 Task: Add Buddha Teas Organic Milk Thistle Tea to the cart.
Action: Mouse pressed left at (26, 93)
Screenshot: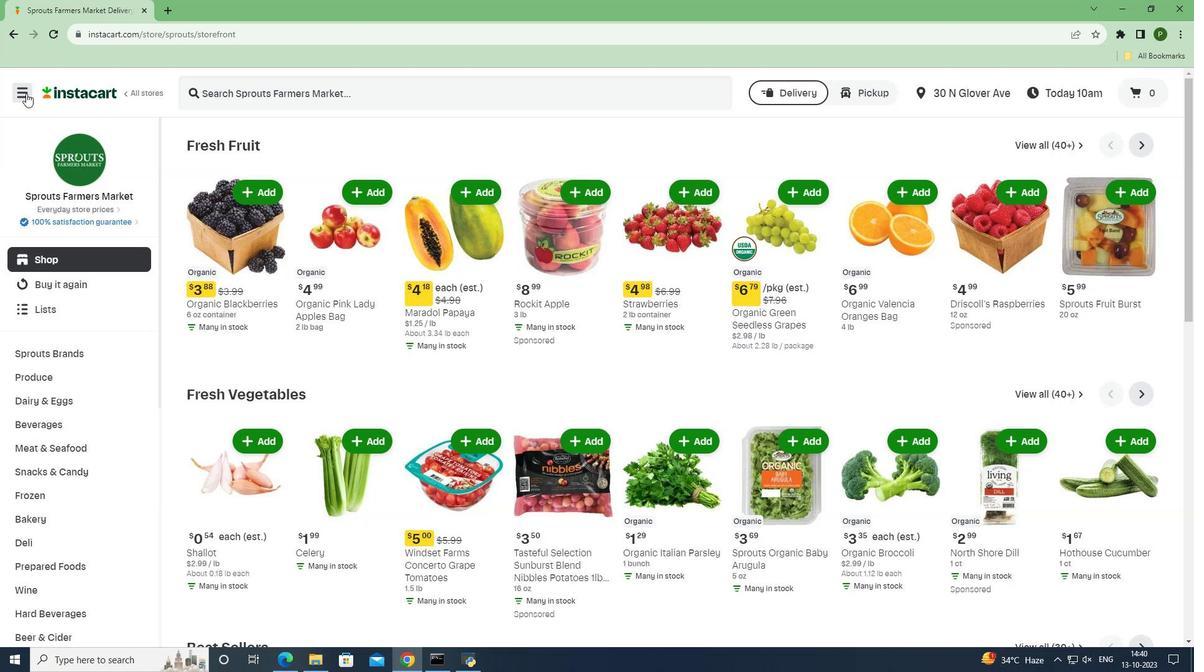 
Action: Mouse moved to (57, 331)
Screenshot: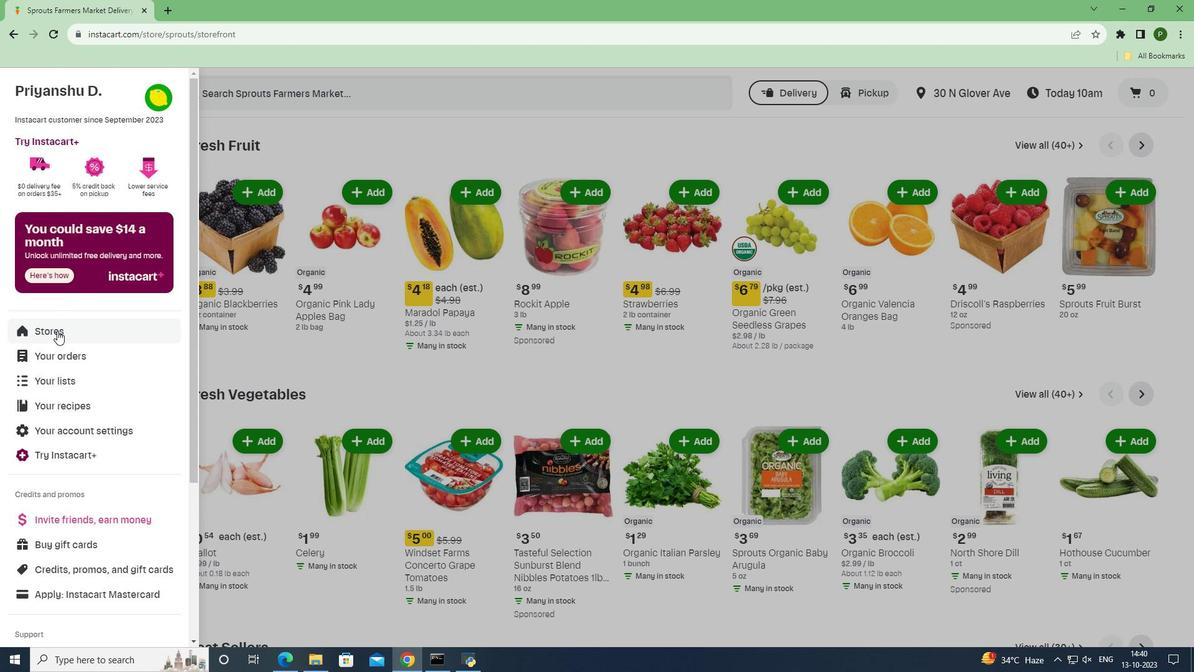 
Action: Mouse pressed left at (57, 331)
Screenshot: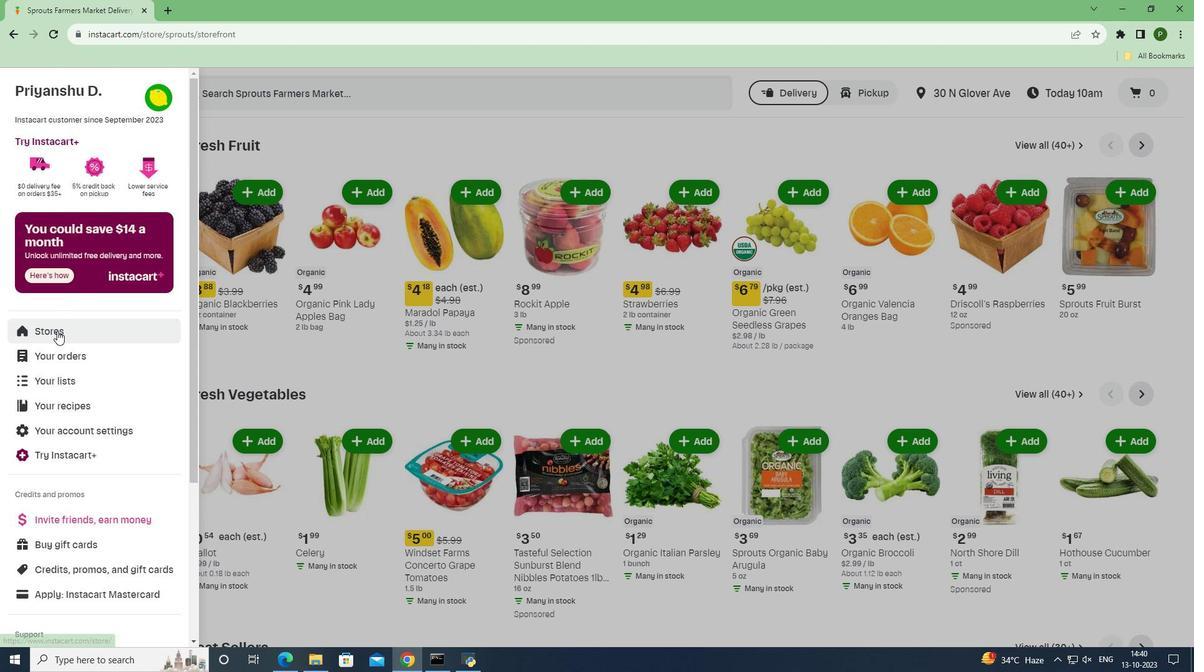 
Action: Mouse moved to (284, 144)
Screenshot: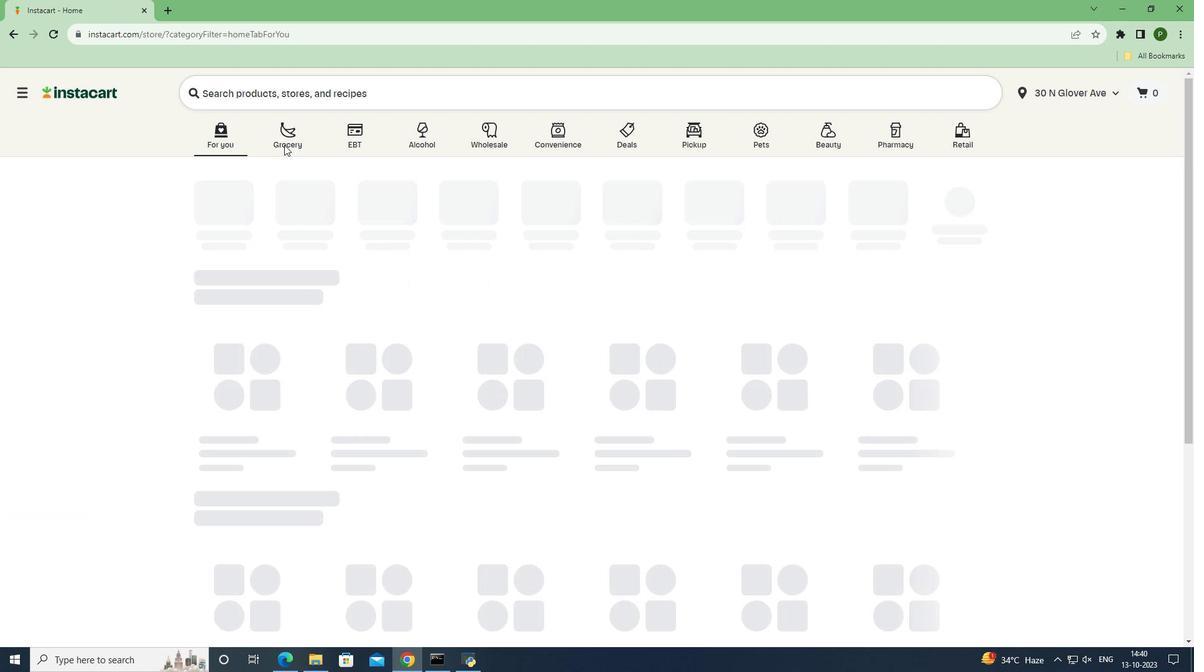 
Action: Mouse pressed left at (284, 144)
Screenshot: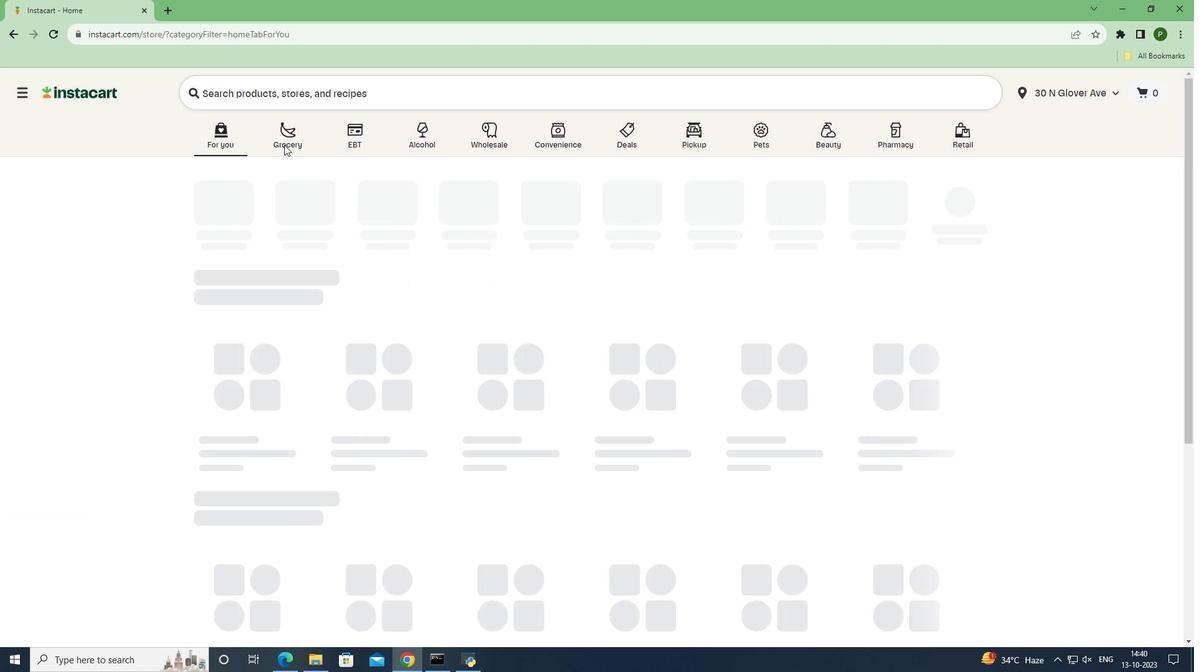 
Action: Mouse moved to (756, 278)
Screenshot: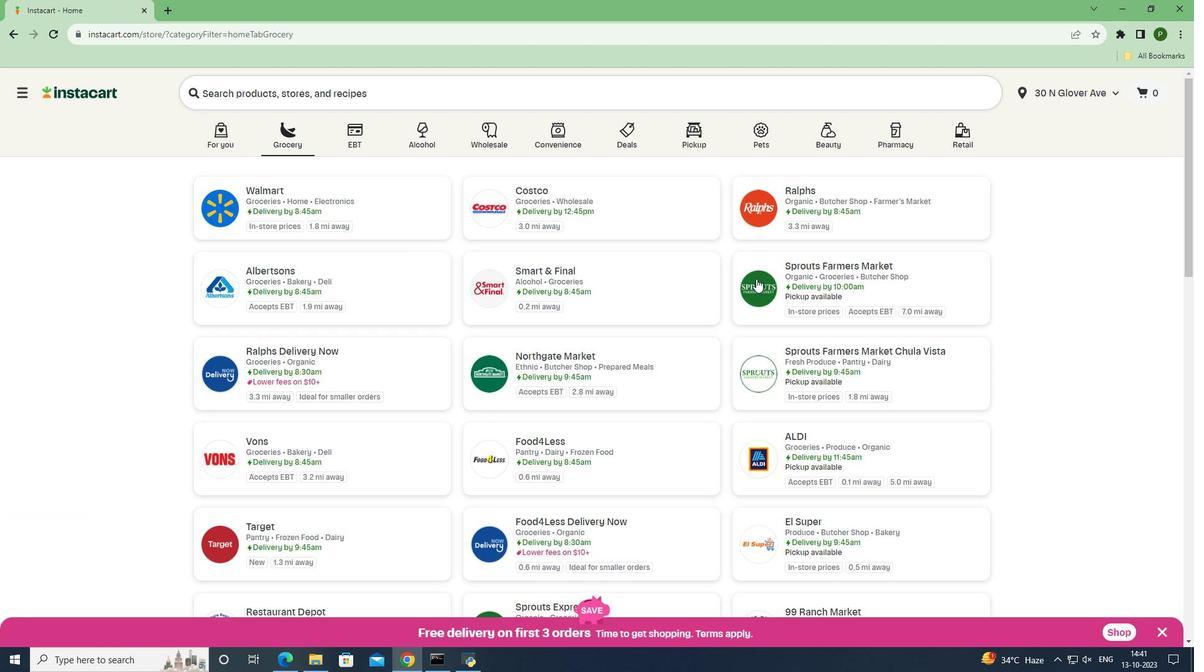 
Action: Mouse pressed left at (756, 278)
Screenshot: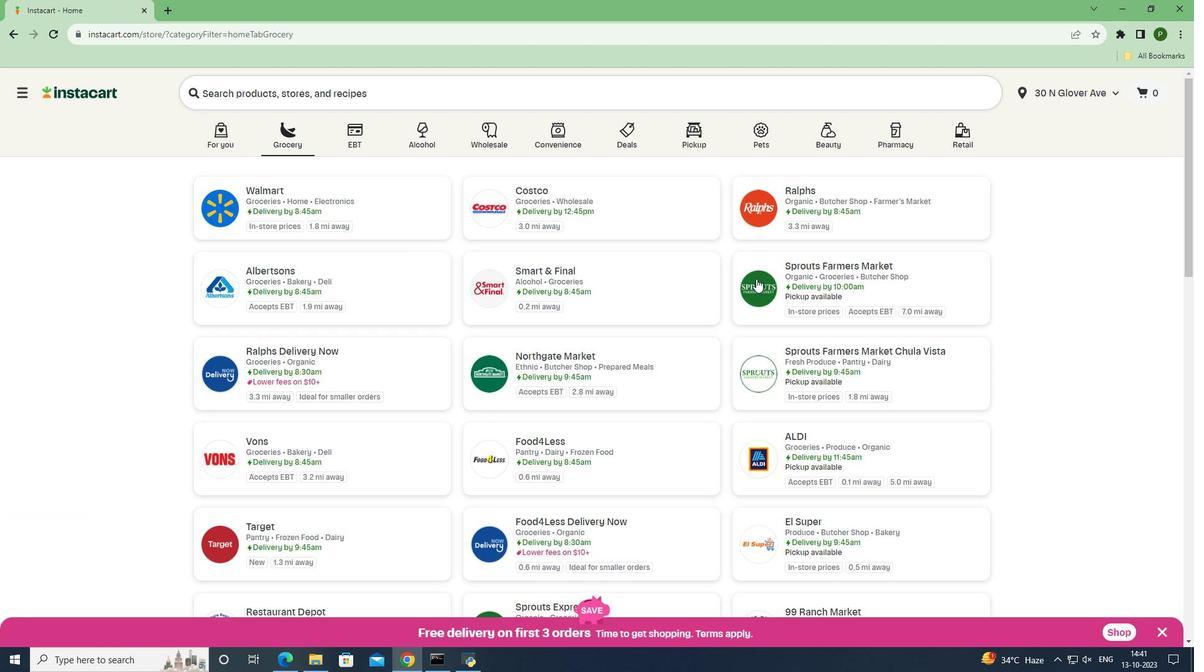 
Action: Mouse moved to (75, 427)
Screenshot: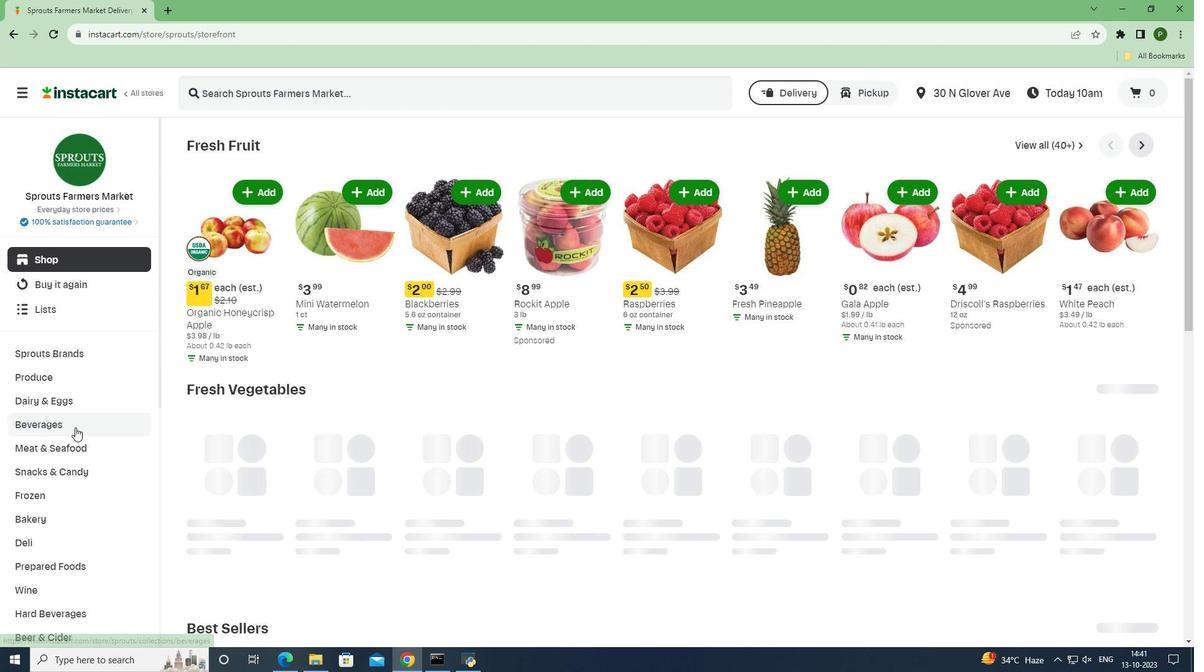 
Action: Mouse pressed left at (75, 427)
Screenshot: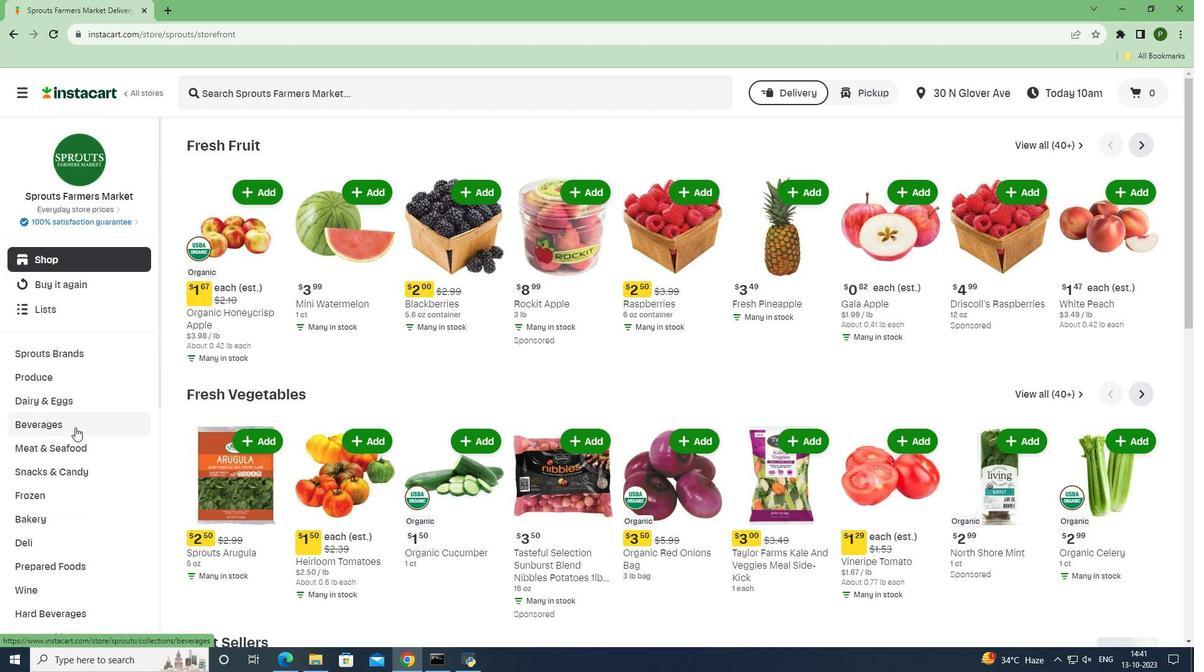 
Action: Mouse moved to (1089, 174)
Screenshot: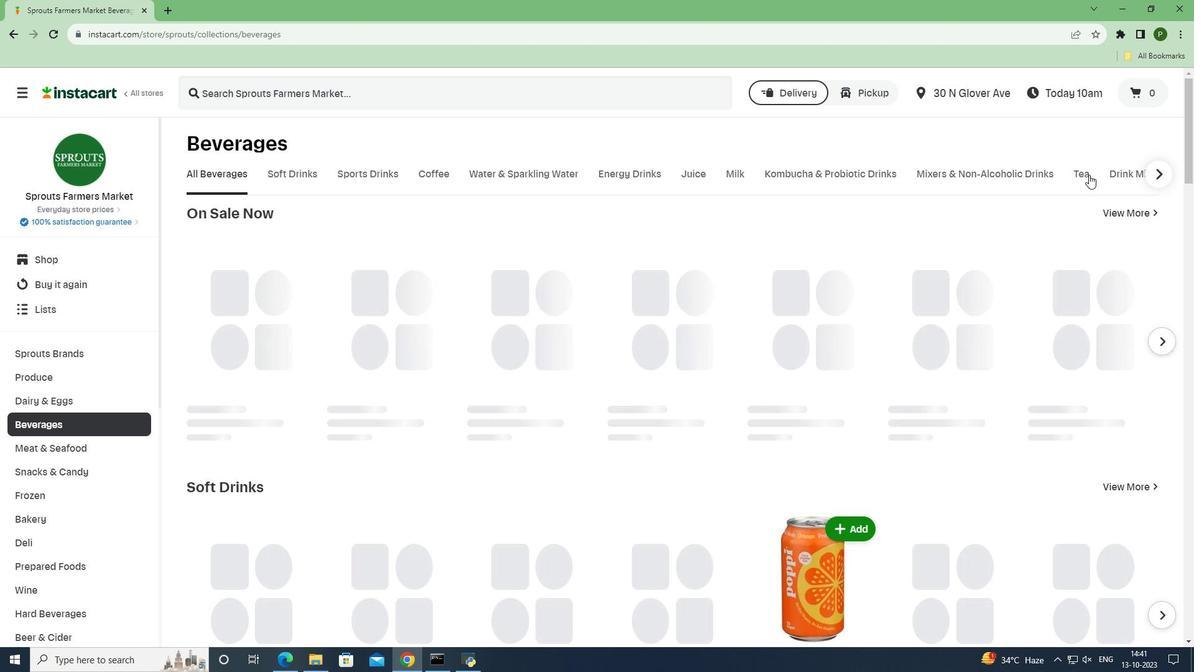 
Action: Mouse pressed left at (1089, 174)
Screenshot: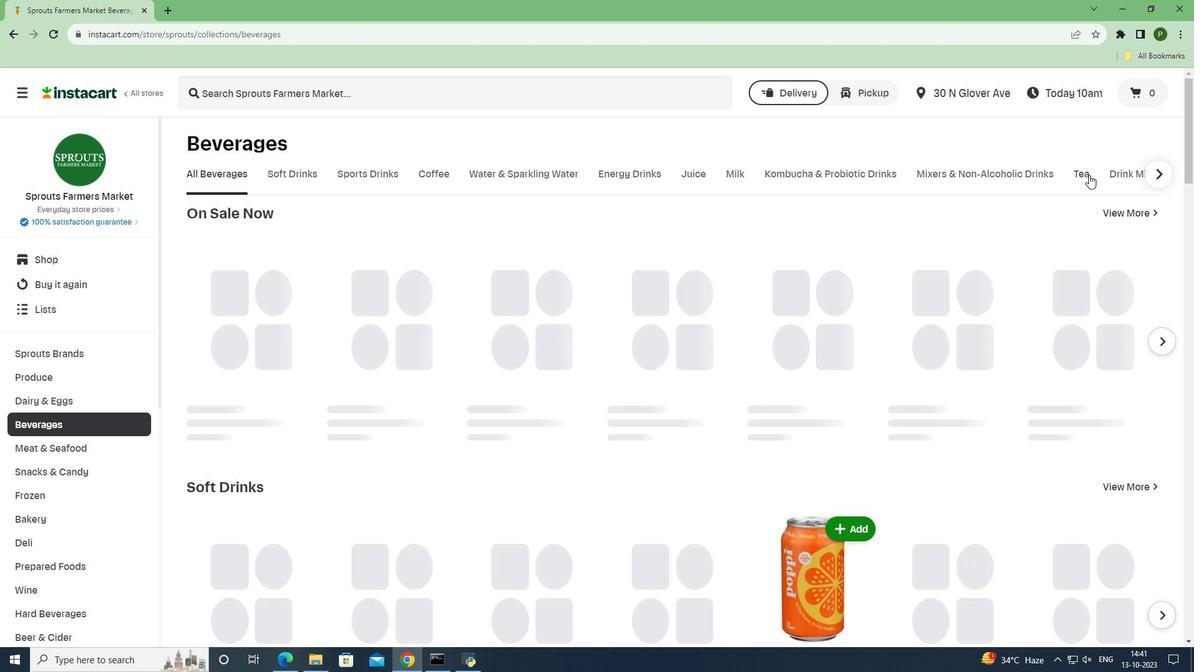 
Action: Mouse moved to (481, 98)
Screenshot: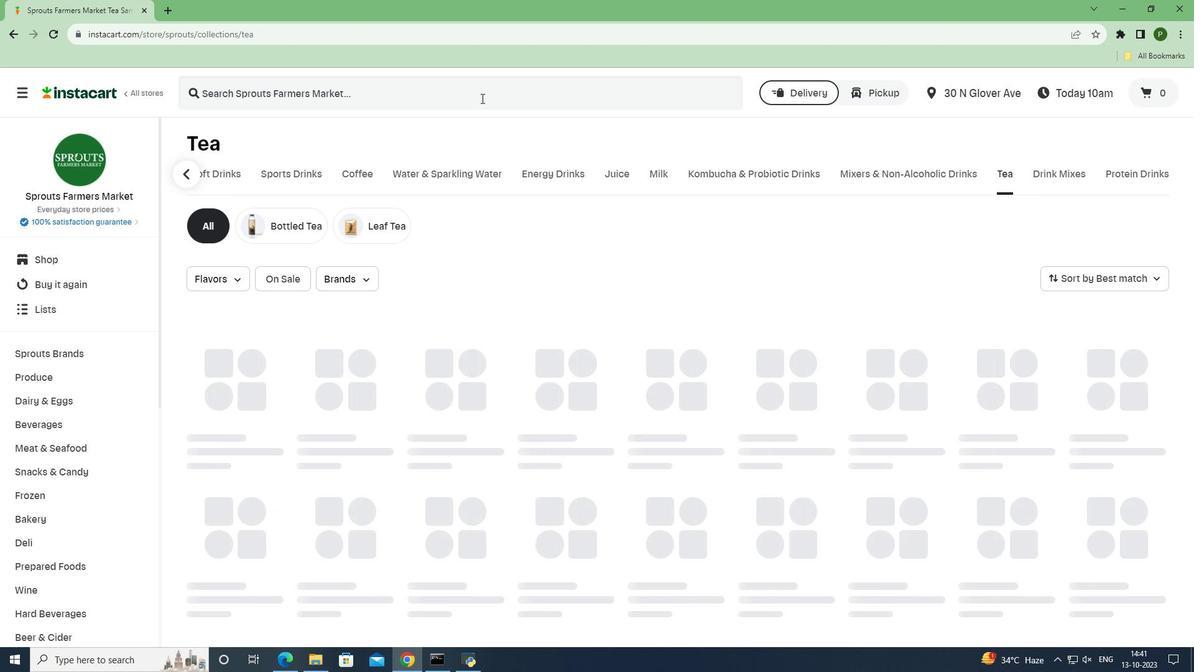 
Action: Mouse pressed left at (481, 98)
Screenshot: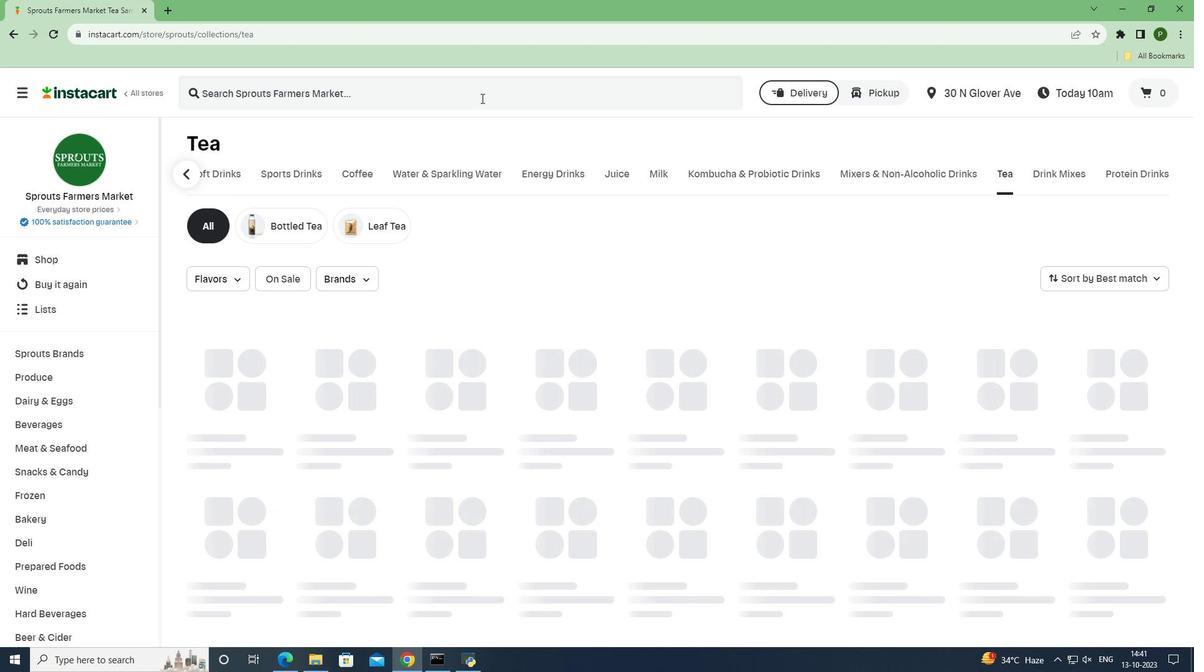 
Action: Key pressed <Key.caps_lock>B<Key.caps_lock>uddha<Key.space><Key.caps_lock>T<Key.caps_lock>eas<Key.space><Key.caps_lock>O<Key.caps_lock>rganic<Key.space><Key.caps_lock>M<Key.caps_lock>ilk<Key.space><Key.caps_lock>T<Key.caps_lock>histle<Key.space><Key.caps_lock>T<Key.caps_lock>ea<Key.space><Key.enter>
Screenshot: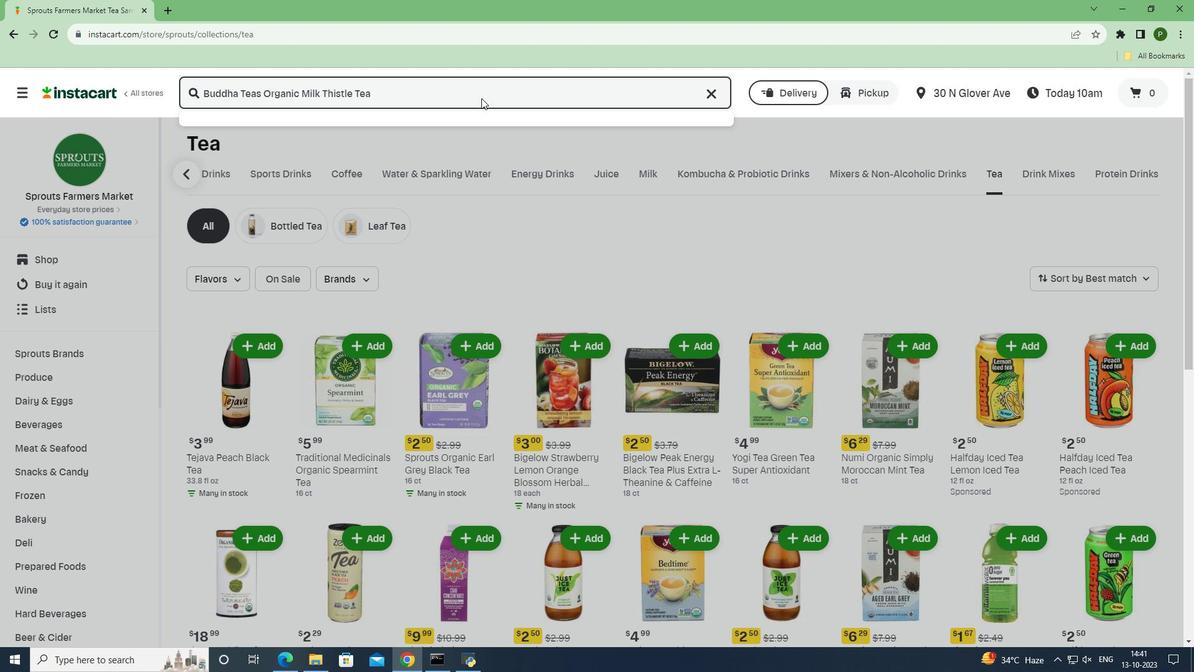 
Action: Mouse moved to (584, 418)
Screenshot: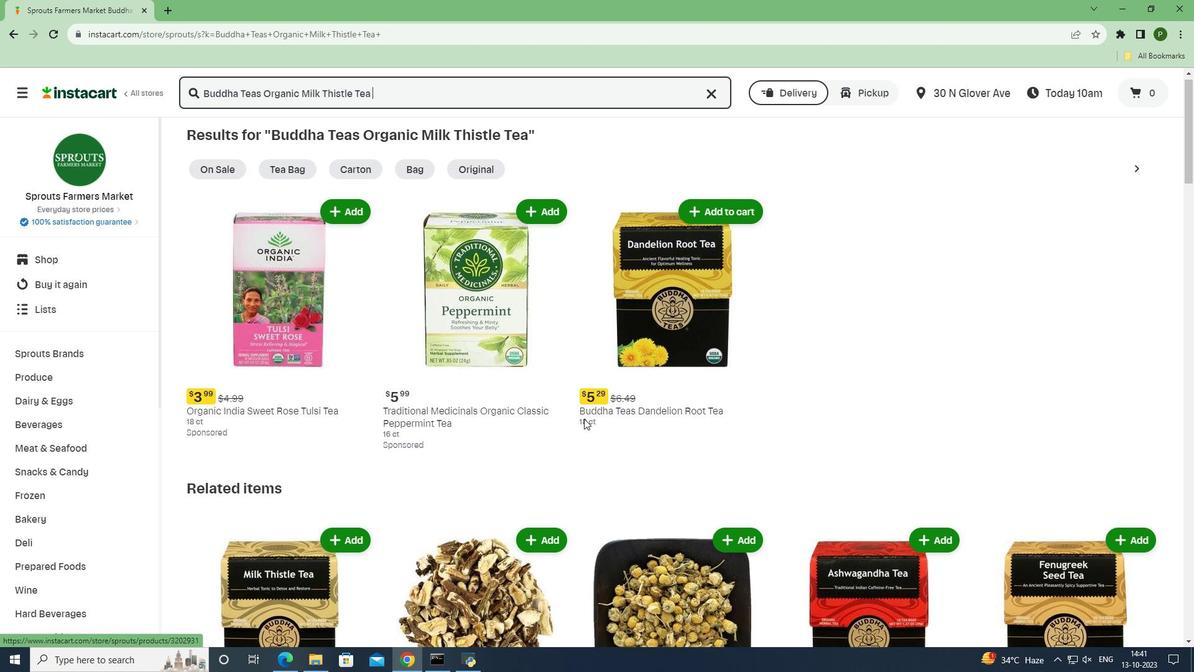
Action: Mouse scrolled (584, 417) with delta (0, 0)
Screenshot: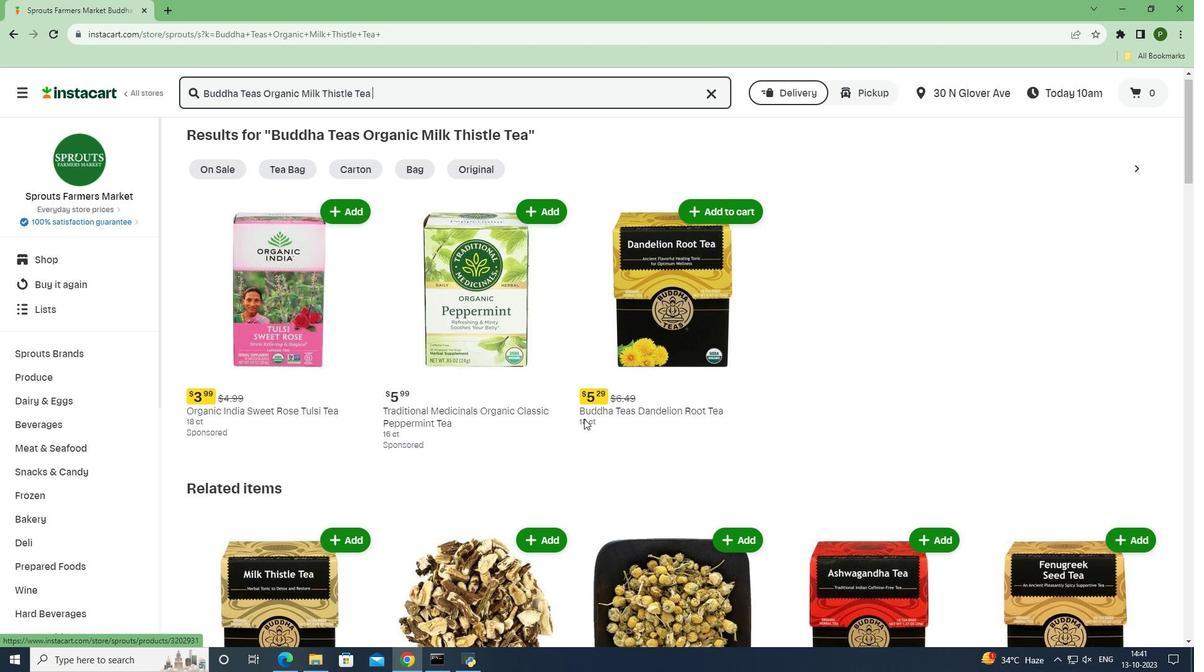 
Action: Mouse moved to (584, 418)
Screenshot: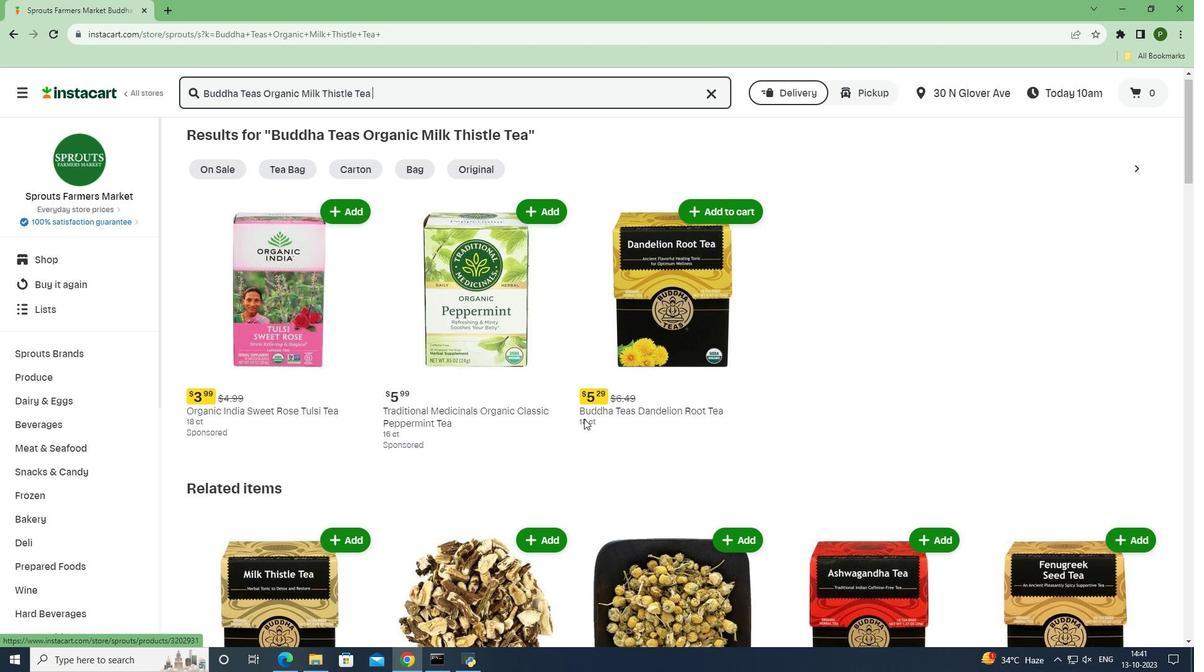 
Action: Mouse scrolled (584, 418) with delta (0, 0)
Screenshot: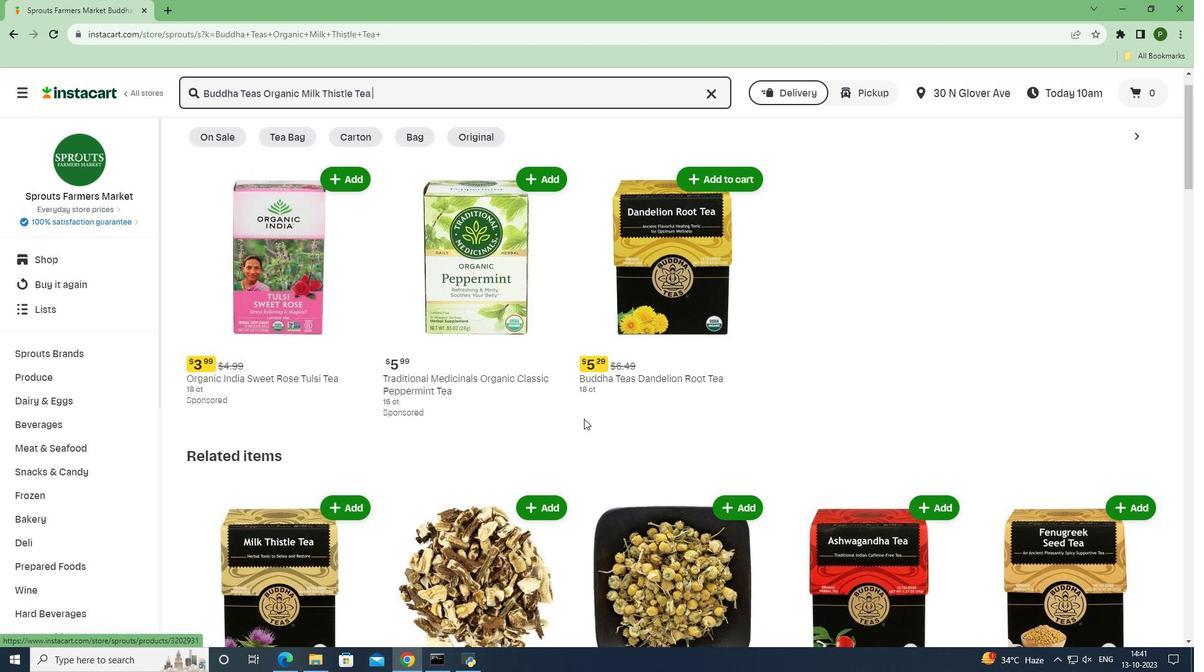 
Action: Mouse moved to (344, 423)
Screenshot: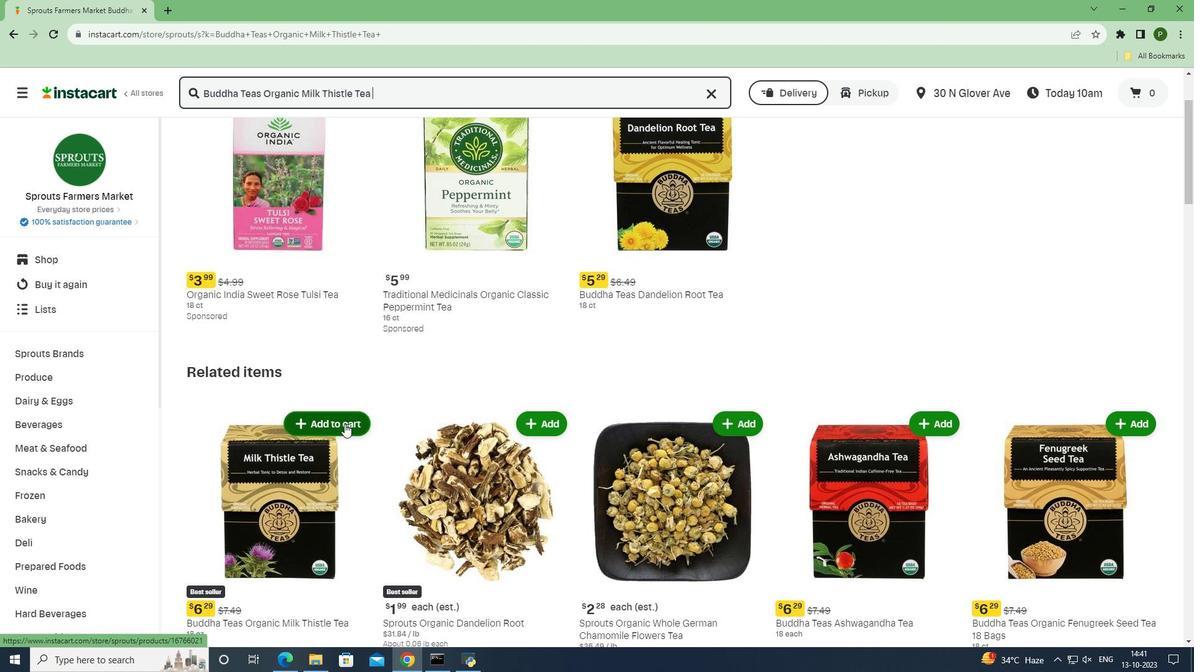 
Action: Mouse pressed left at (344, 423)
Screenshot: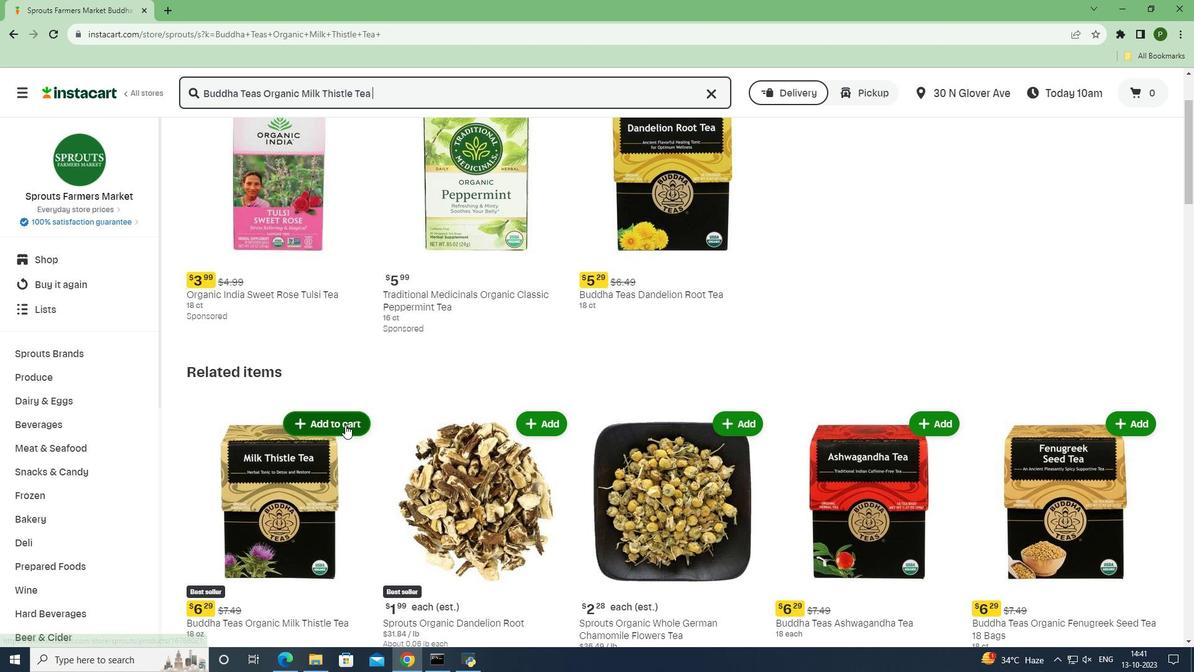 
Action: Mouse moved to (367, 486)
Screenshot: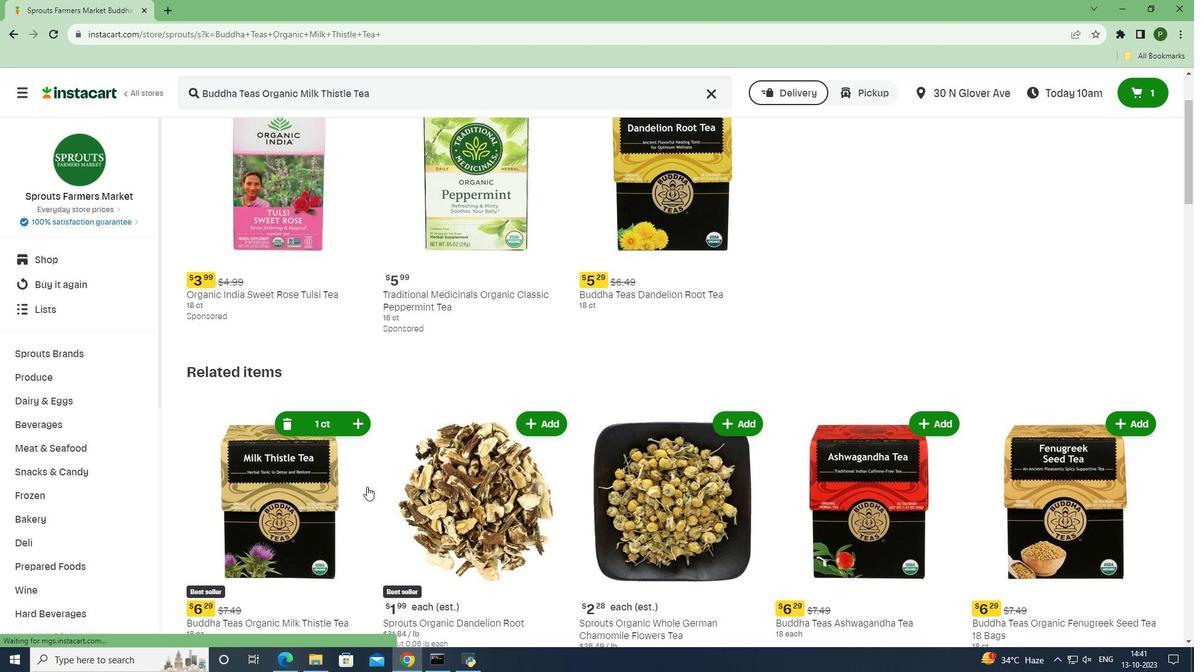 
